 Task: In the  document Companies.odt Share this file with 'softage.8@softage.net' Make a copy of the file 'without changing the auto name' Delete the  copy of the file
Action: Mouse moved to (41, 71)
Screenshot: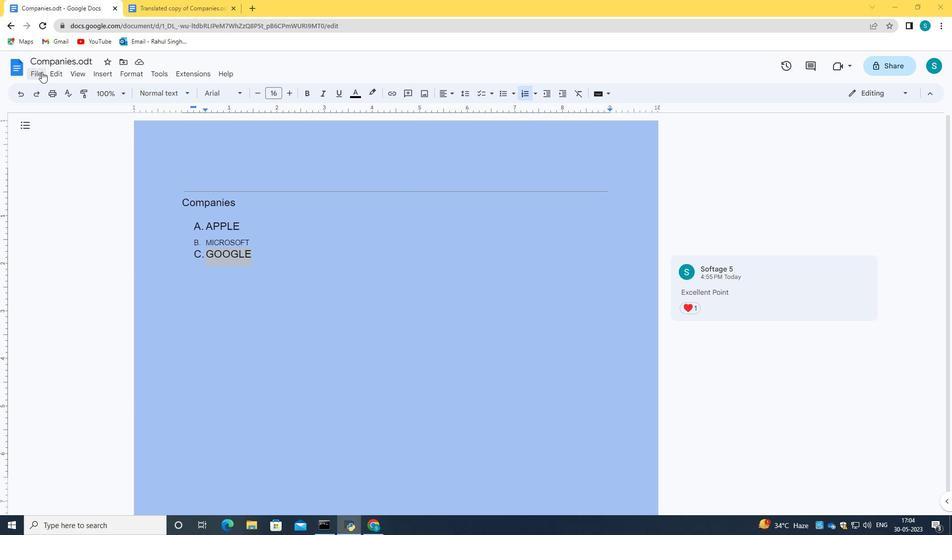 
Action: Mouse pressed left at (41, 71)
Screenshot: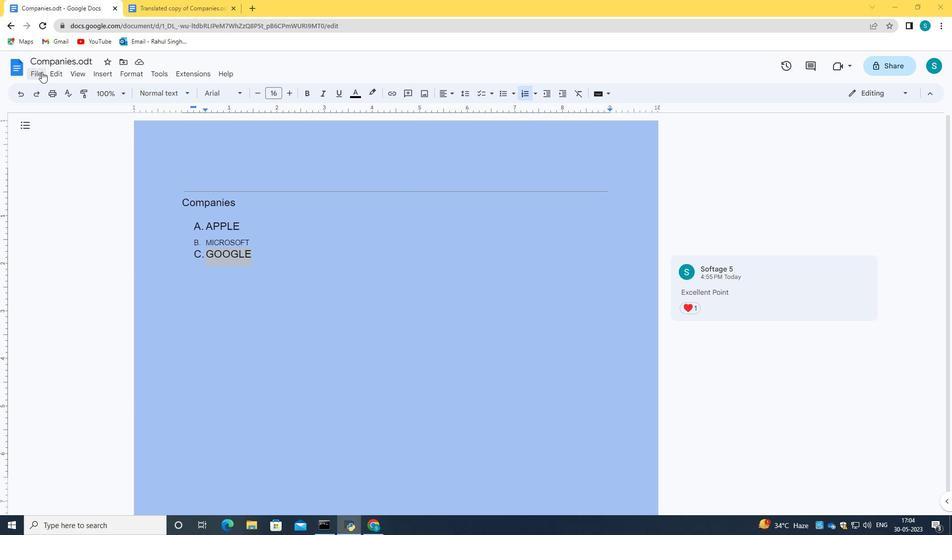 
Action: Mouse moved to (213, 146)
Screenshot: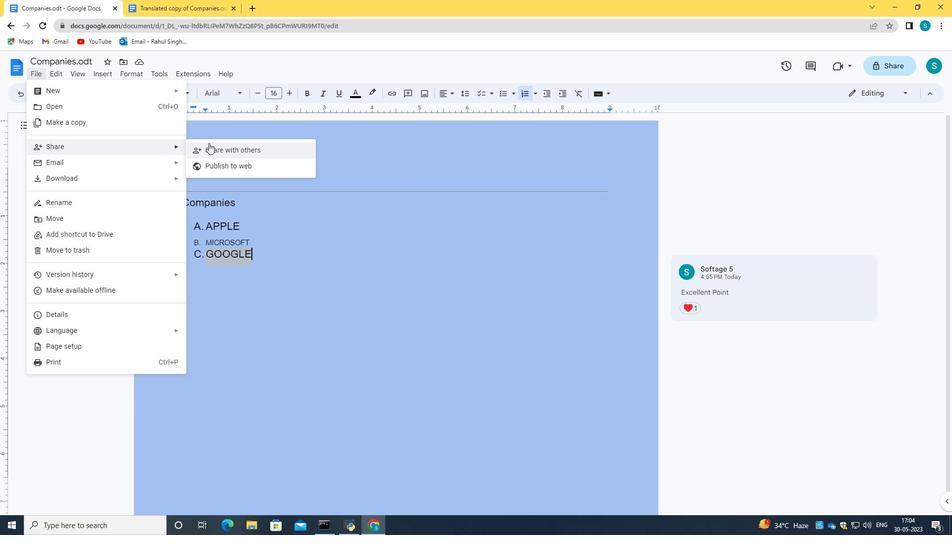 
Action: Mouse pressed left at (213, 146)
Screenshot: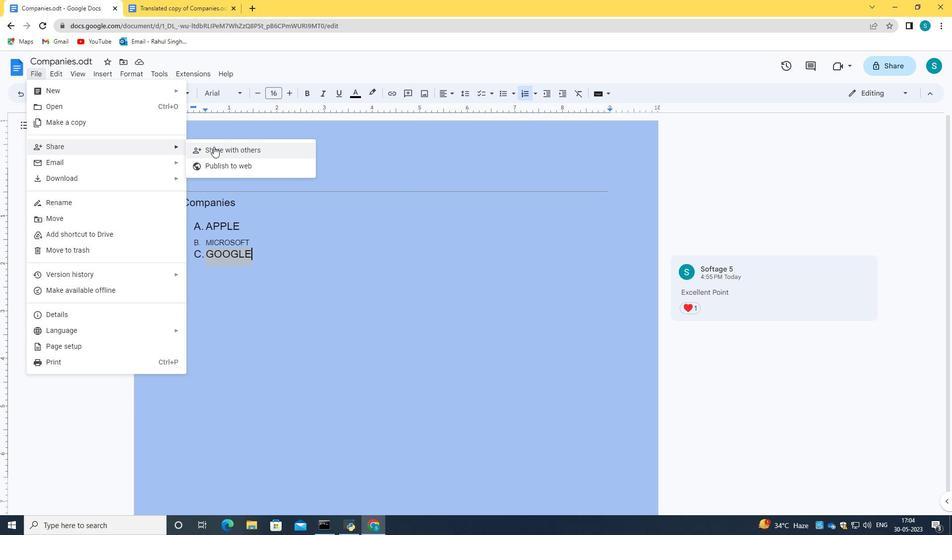 
Action: Mouse moved to (417, 232)
Screenshot: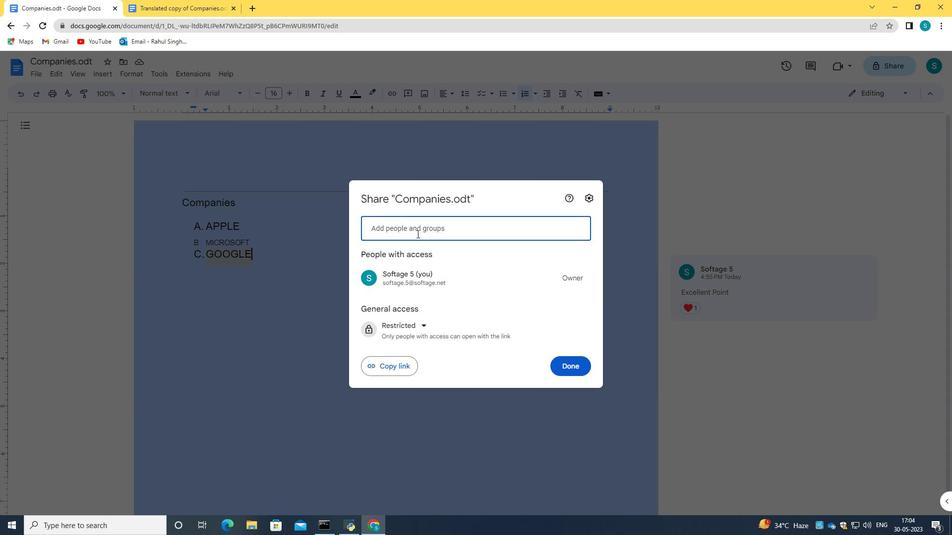 
Action: Key pressed softage.8<Key.shift>@softage.net
Screenshot: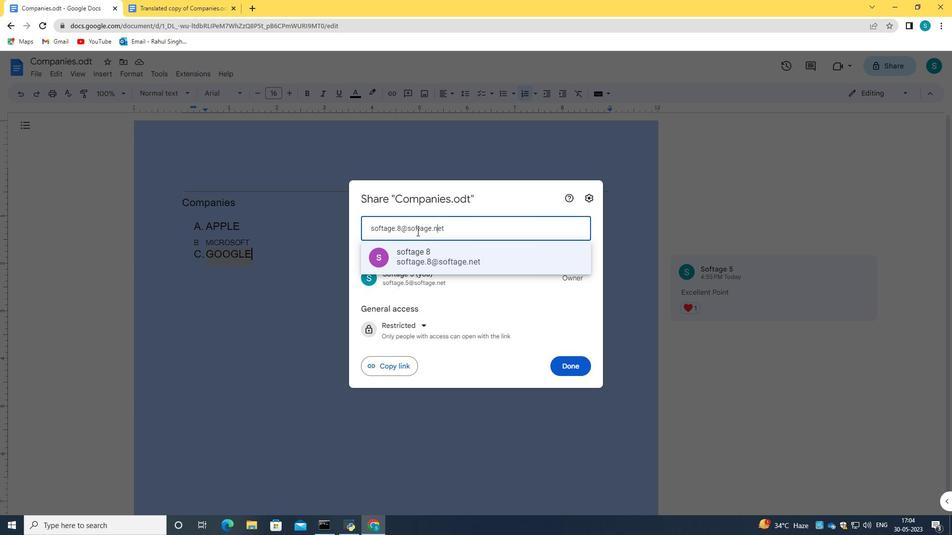 
Action: Mouse moved to (445, 261)
Screenshot: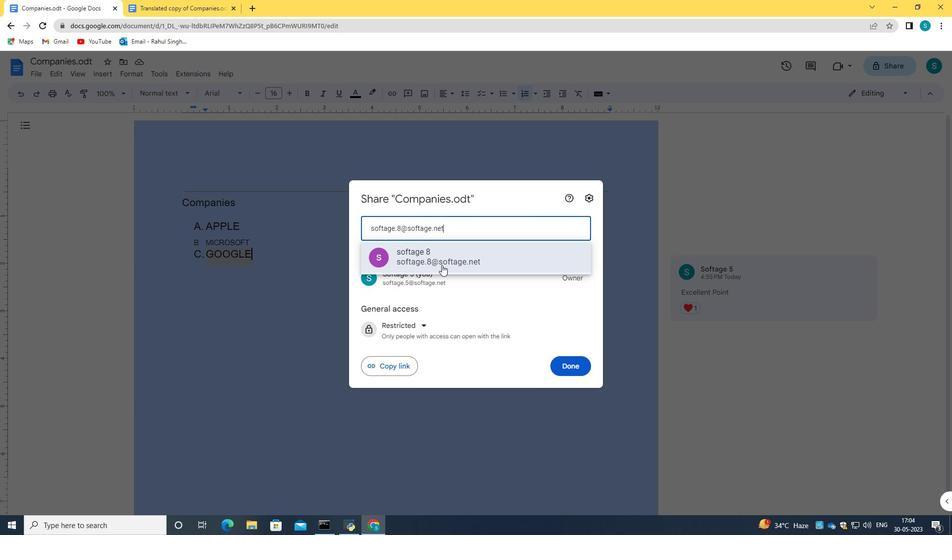 
Action: Mouse pressed left at (445, 261)
Screenshot: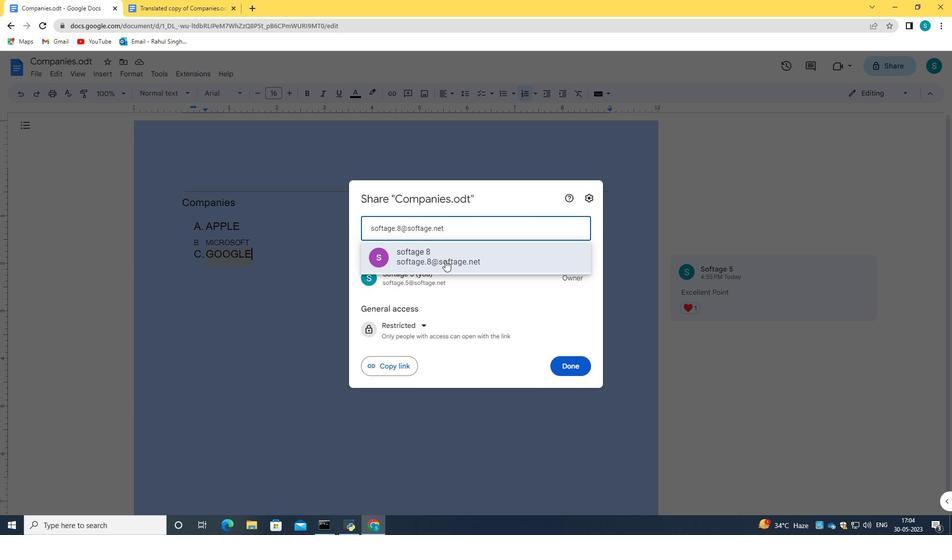 
Action: Mouse moved to (577, 360)
Screenshot: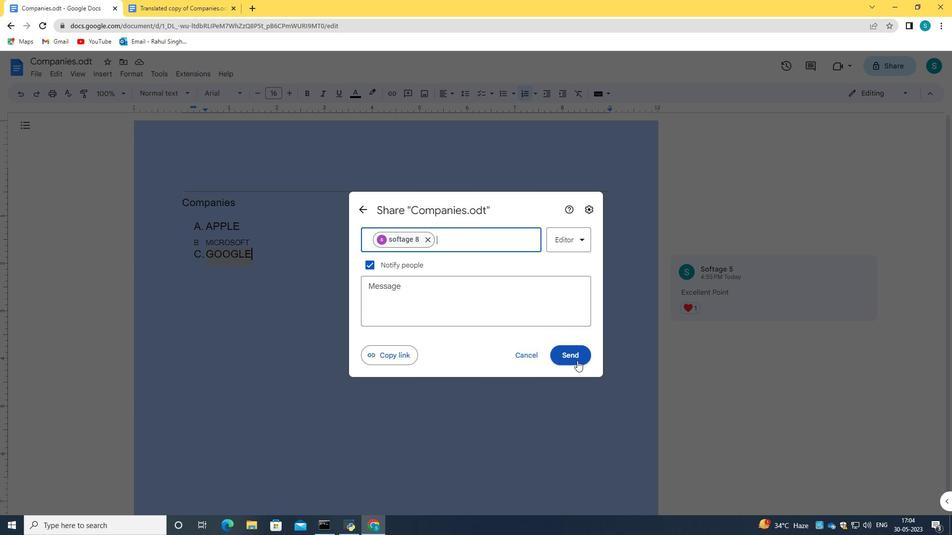 
Action: Mouse pressed left at (577, 360)
Screenshot: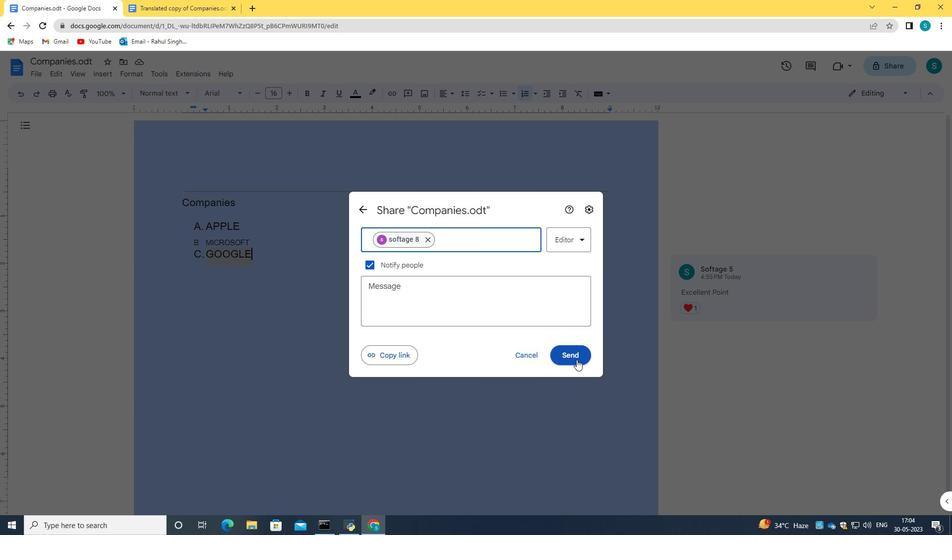 
Action: Mouse moved to (34, 76)
Screenshot: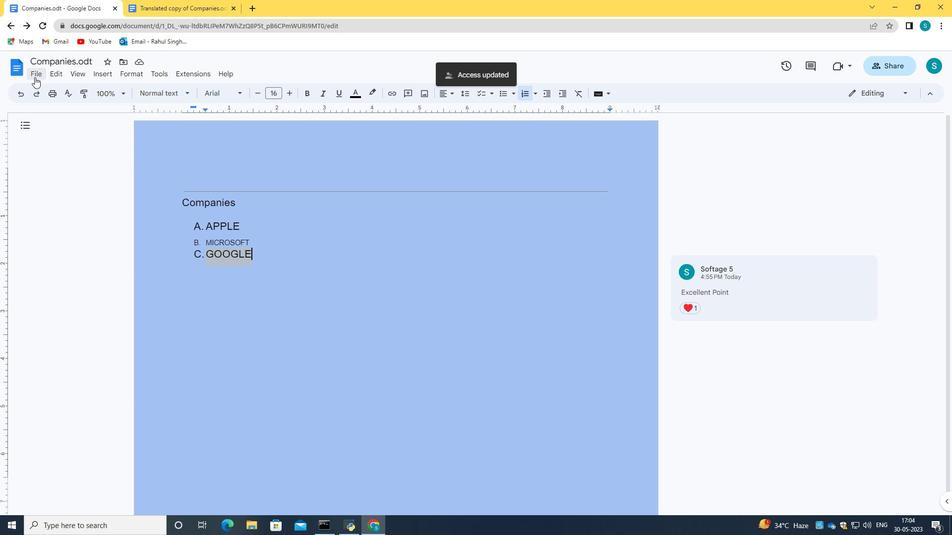 
Action: Mouse pressed left at (34, 76)
Screenshot: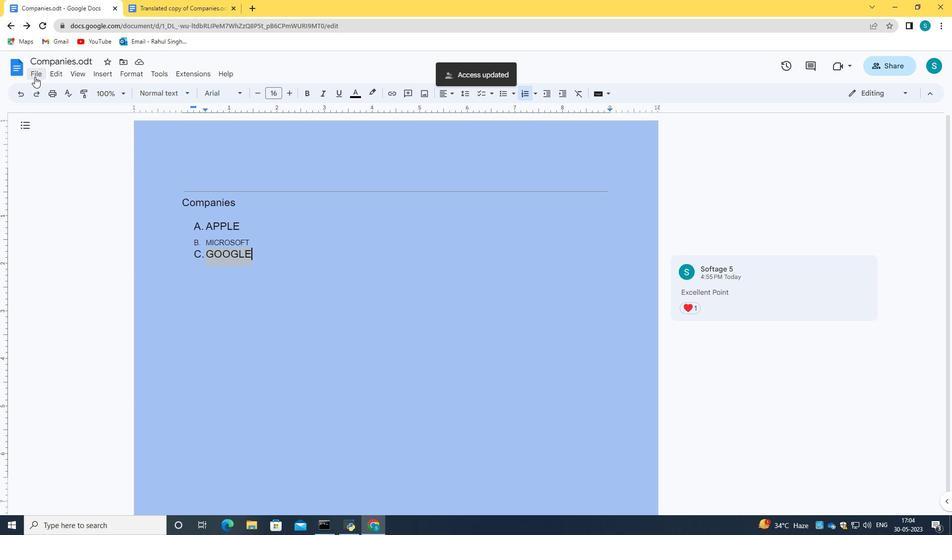 
Action: Mouse moved to (66, 120)
Screenshot: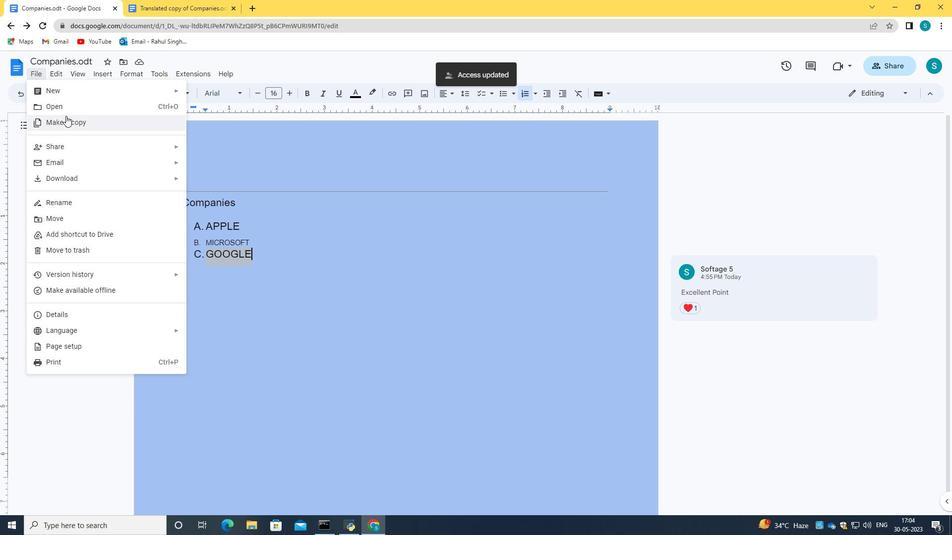 
Action: Mouse pressed left at (66, 120)
Screenshot: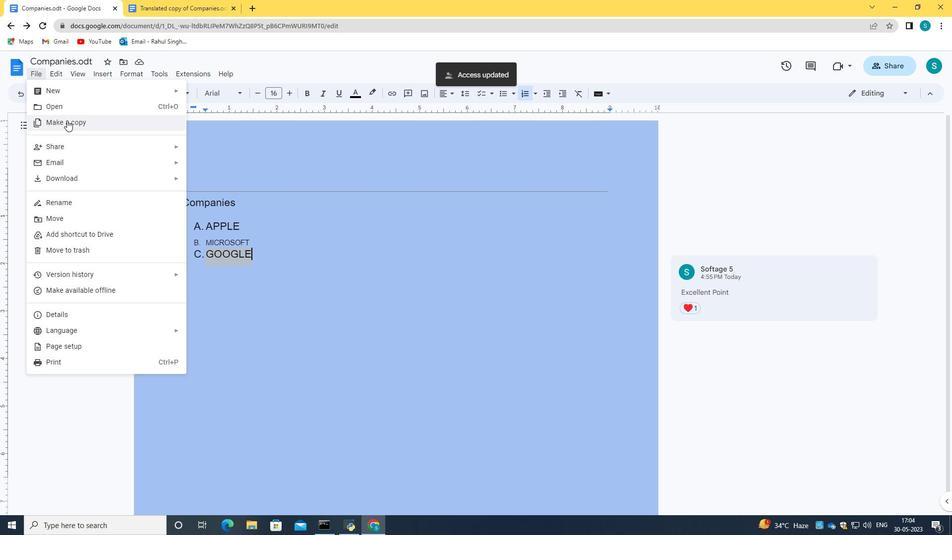 
Action: Mouse moved to (457, 256)
Screenshot: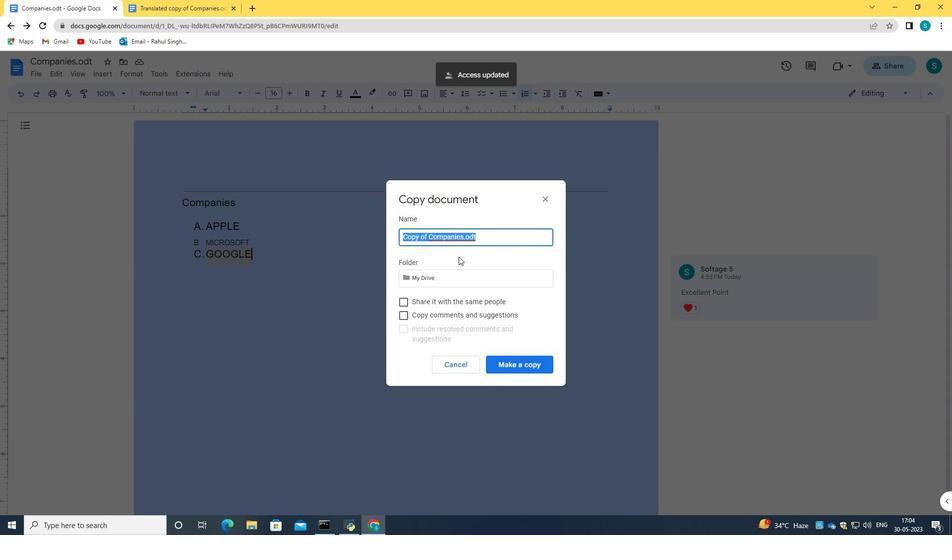 
Action: Mouse scrolled (457, 256) with delta (0, 0)
Screenshot: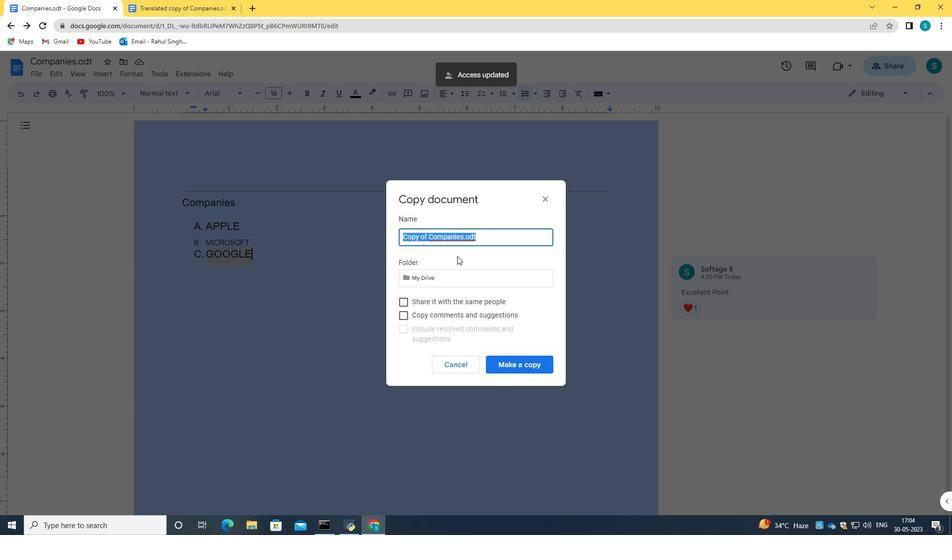 
Action: Mouse scrolled (457, 256) with delta (0, 0)
Screenshot: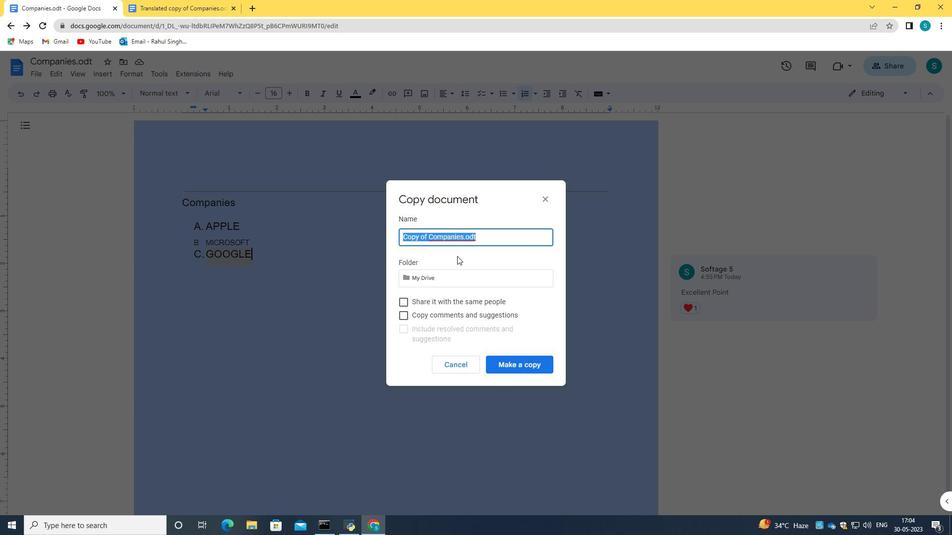 
Action: Mouse moved to (510, 367)
Screenshot: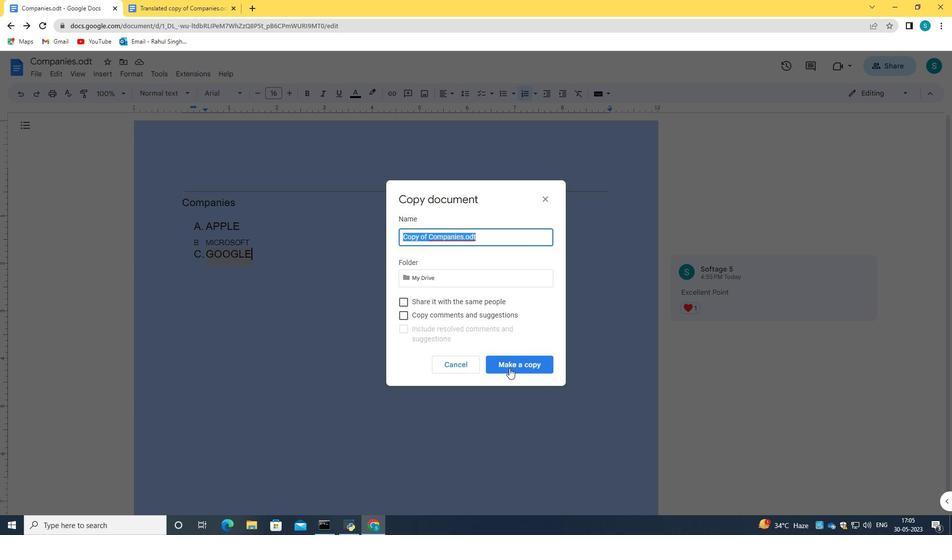 
Action: Mouse pressed left at (510, 367)
Screenshot: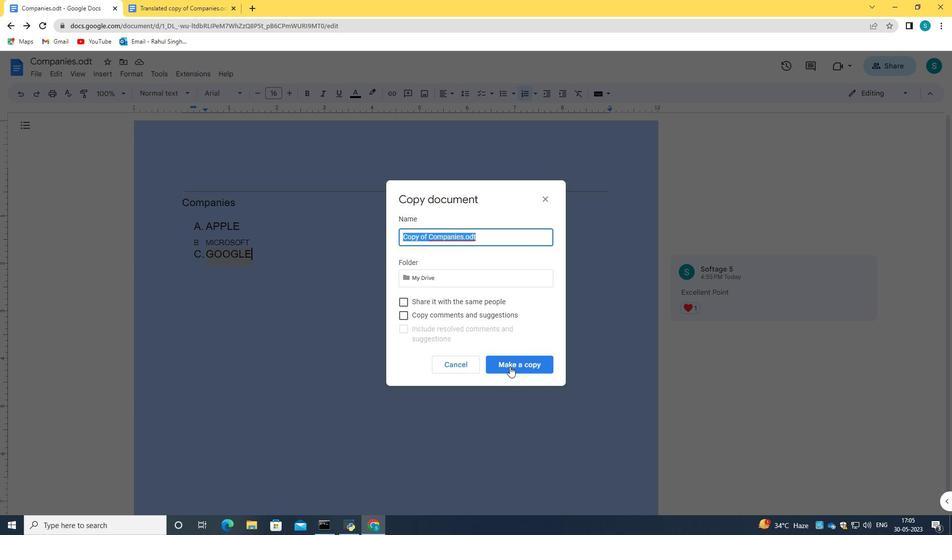 
Action: Mouse moved to (371, 185)
Screenshot: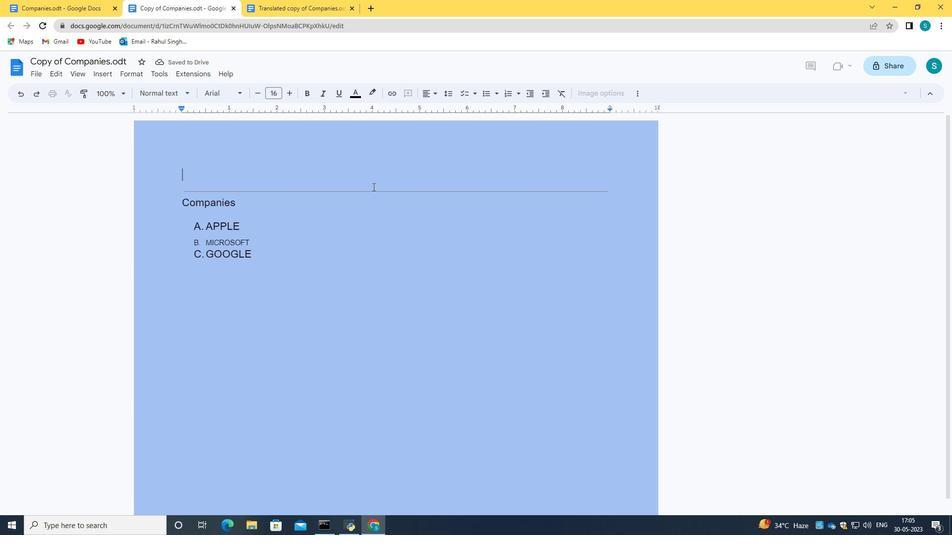 
Action: Mouse scrolled (371, 185) with delta (0, 0)
Screenshot: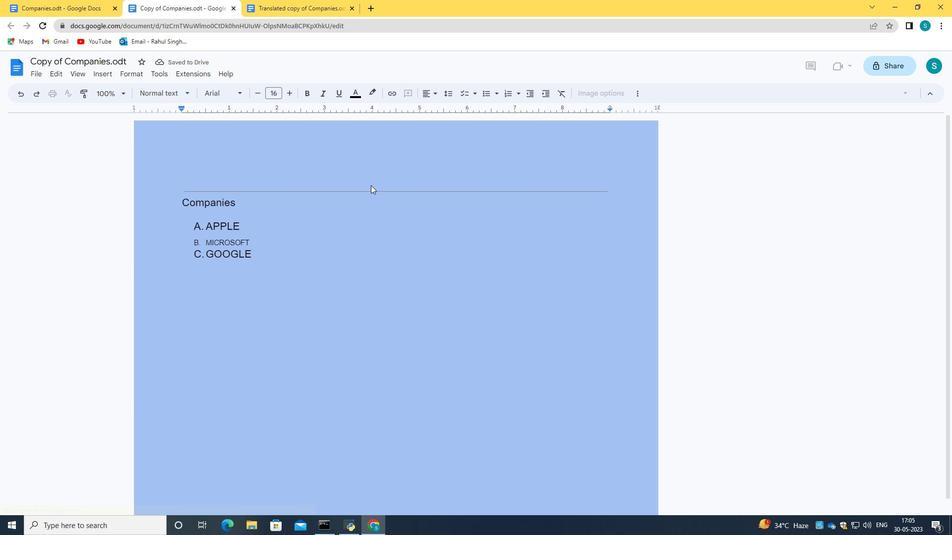 
Action: Mouse scrolled (371, 185) with delta (0, 0)
Screenshot: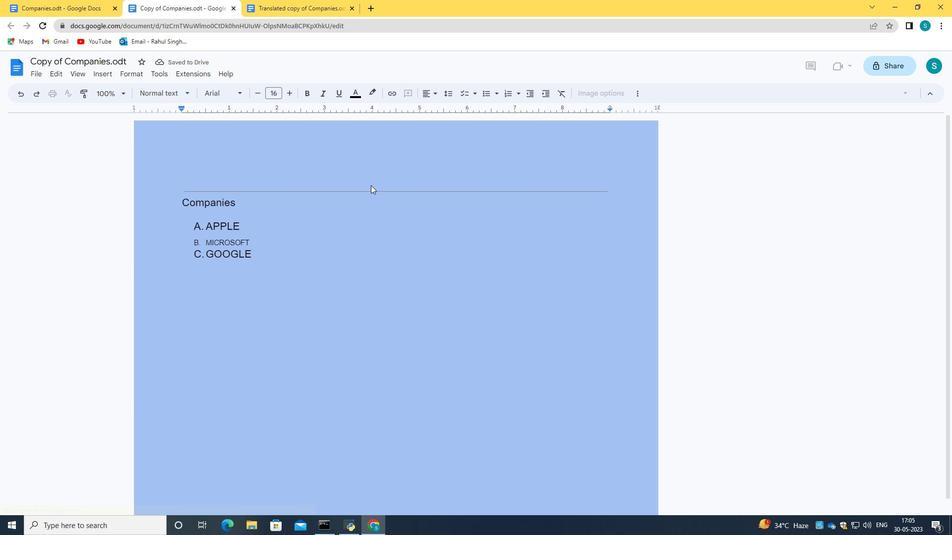 
Action: Mouse scrolled (371, 185) with delta (0, 0)
Screenshot: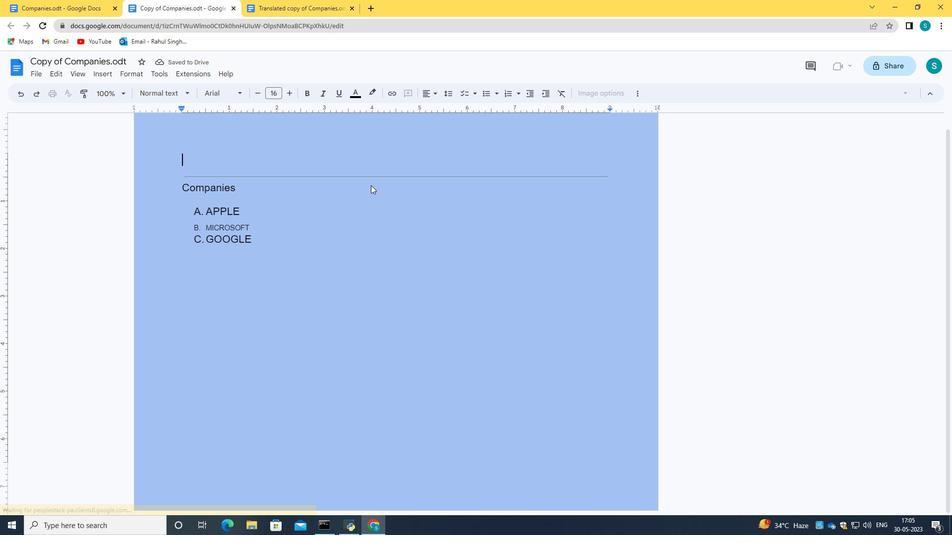 
Action: Mouse moved to (371, 185)
Screenshot: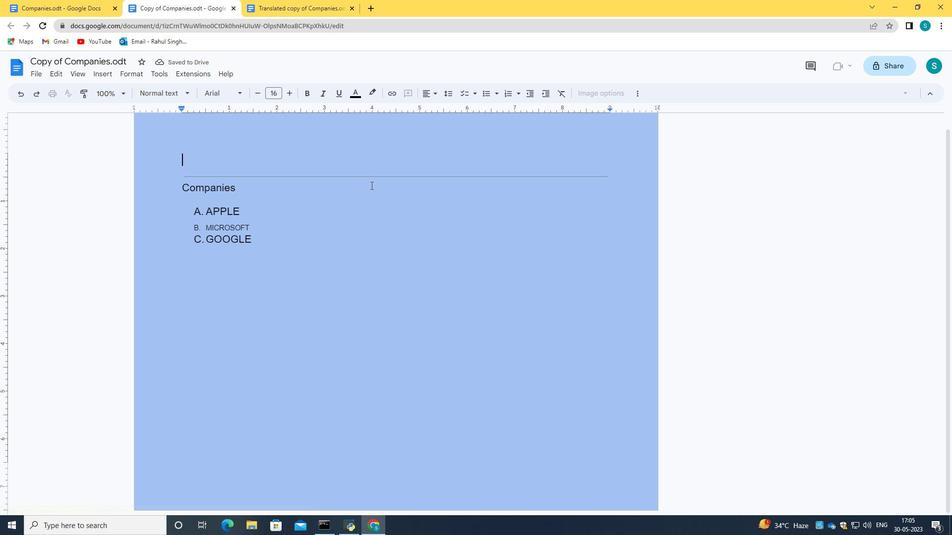 
Action: Mouse scrolled (371, 185) with delta (0, 0)
Screenshot: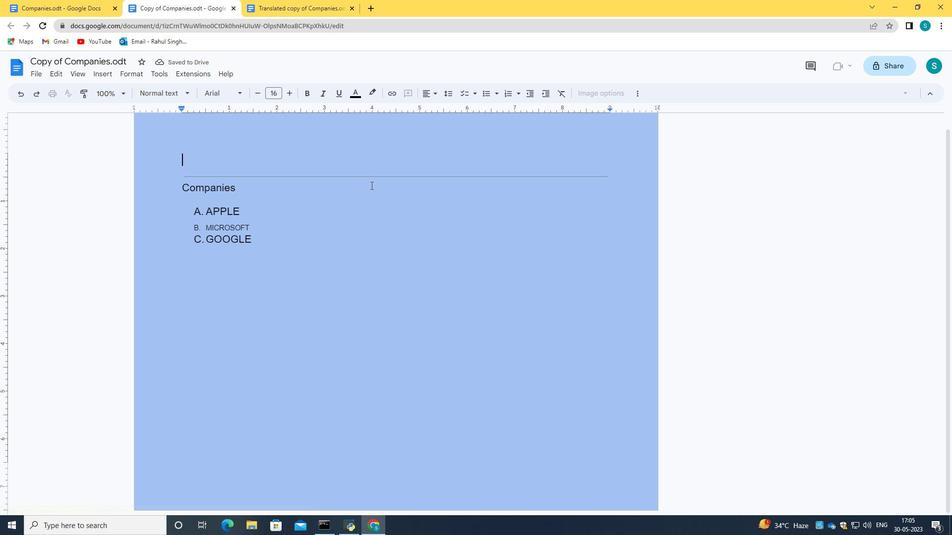 
Action: Mouse scrolled (371, 185) with delta (0, 0)
Screenshot: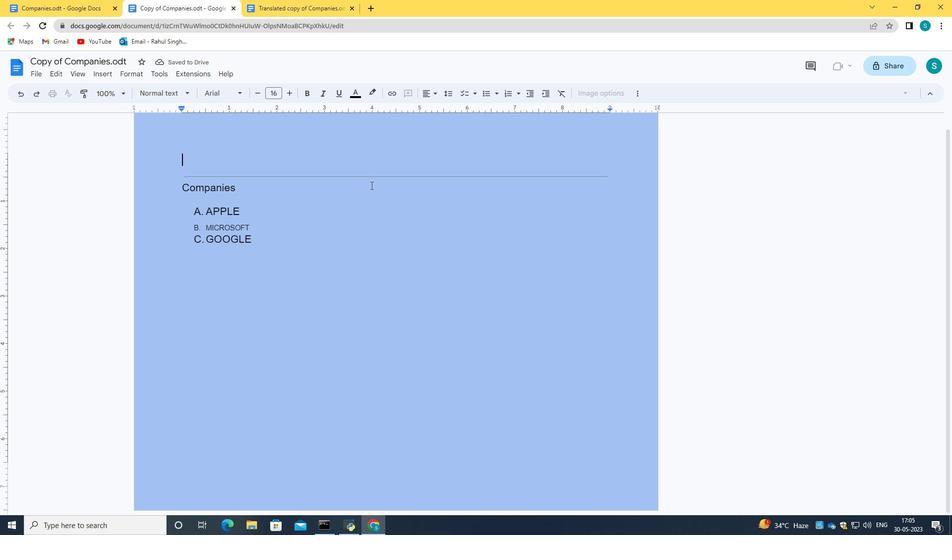 
Action: Mouse moved to (38, 75)
Screenshot: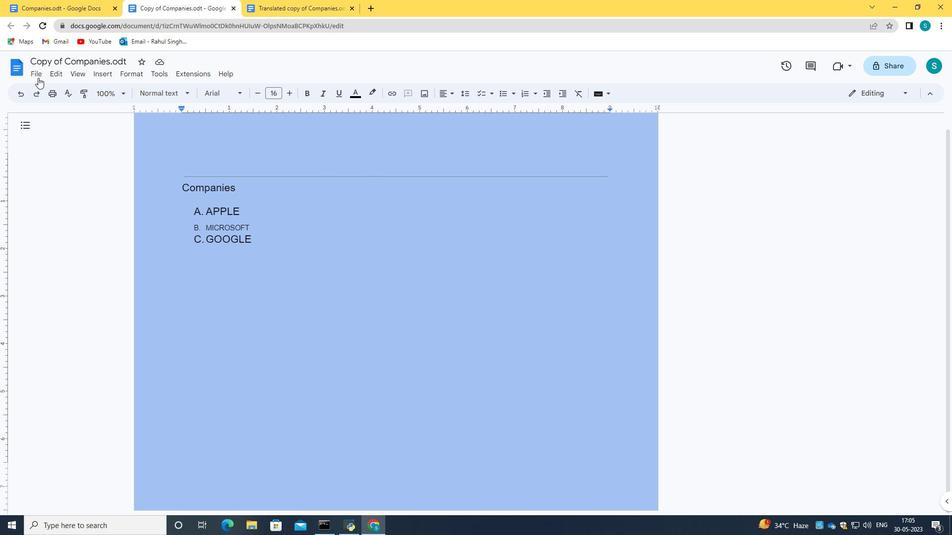
Action: Mouse pressed left at (38, 75)
Screenshot: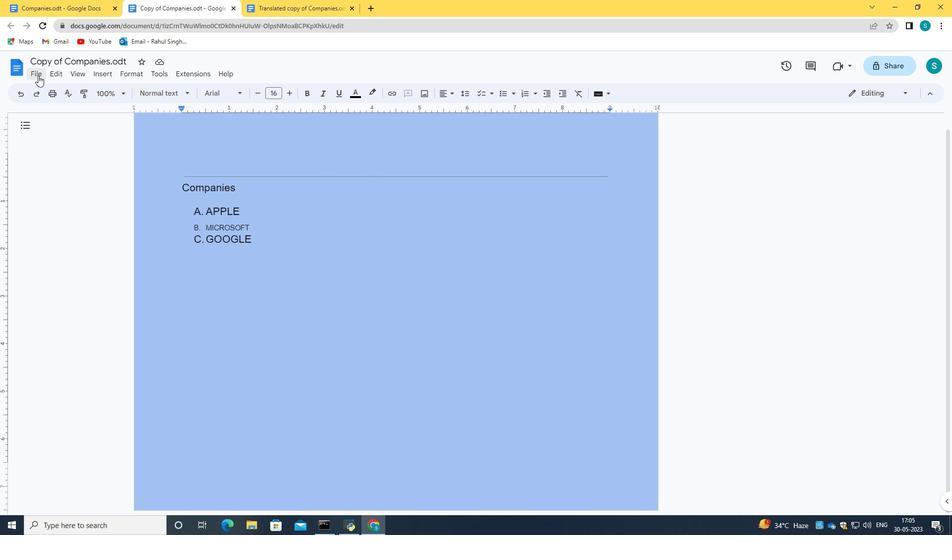 
Action: Mouse moved to (928, 92)
Screenshot: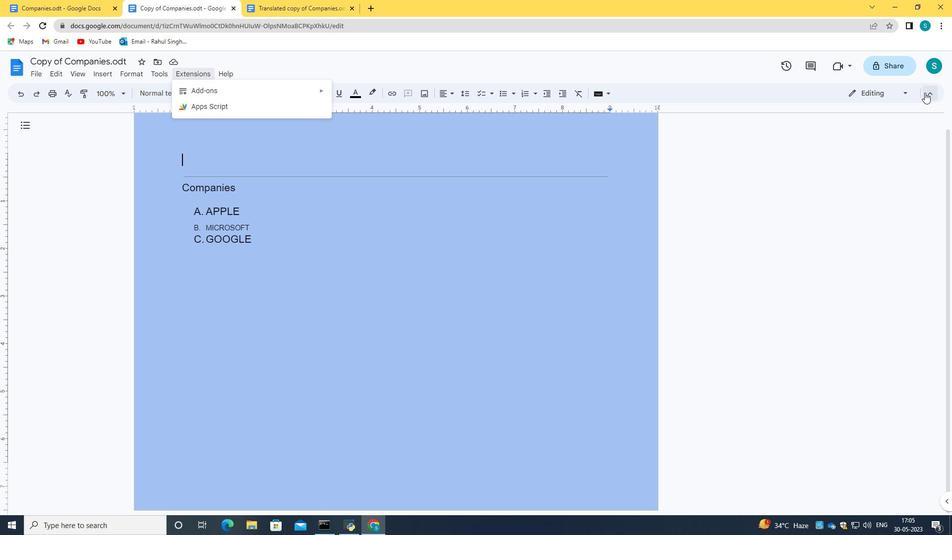 
Action: Mouse pressed left at (928, 92)
Screenshot: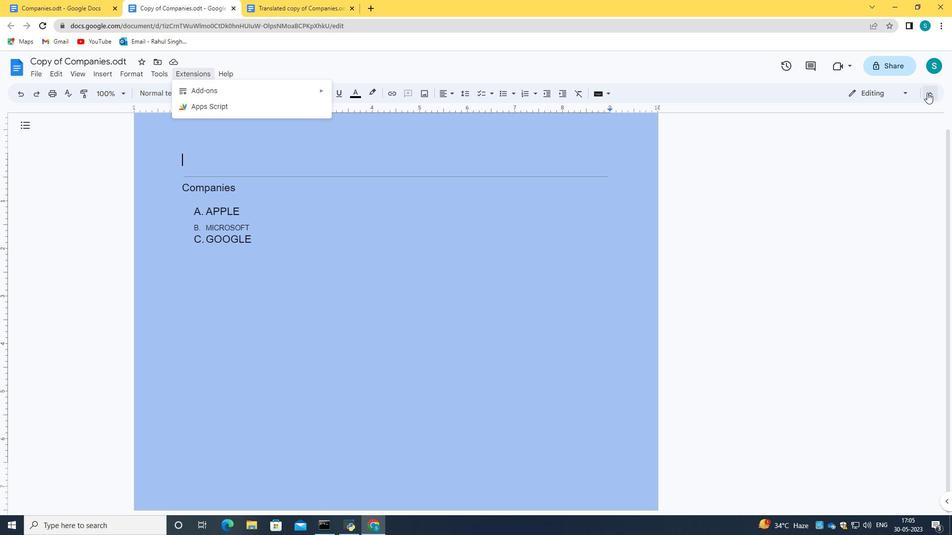 
Action: Mouse moved to (51, 135)
Screenshot: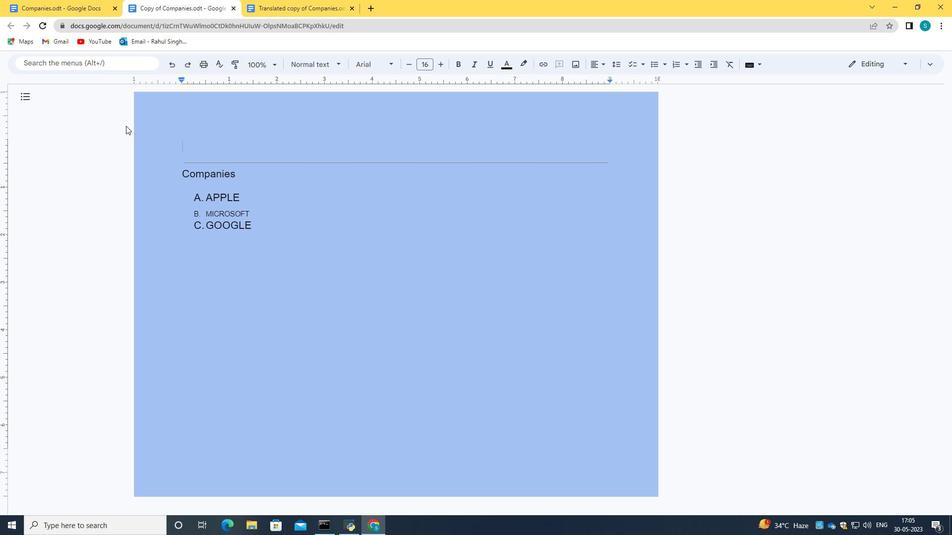 
Action: Mouse pressed left at (51, 135)
Screenshot: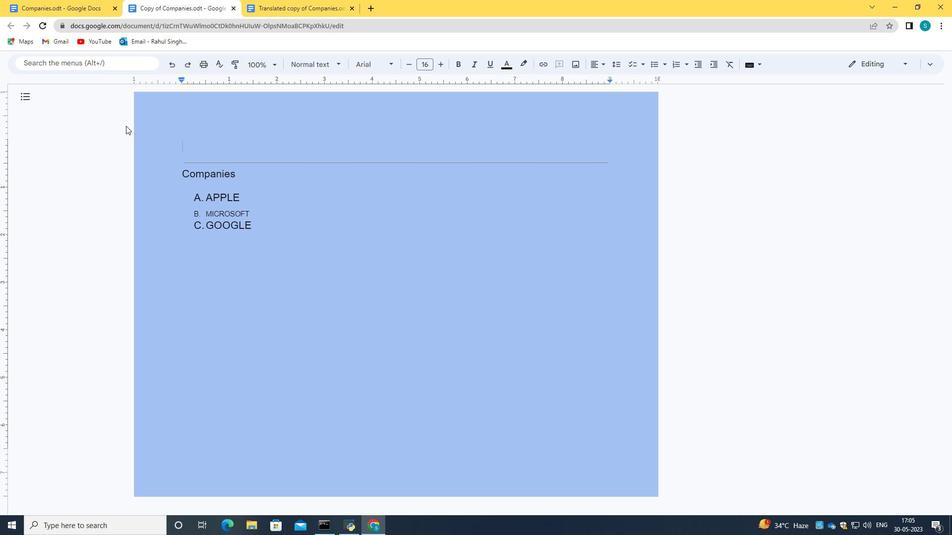 
Action: Mouse moved to (930, 64)
Screenshot: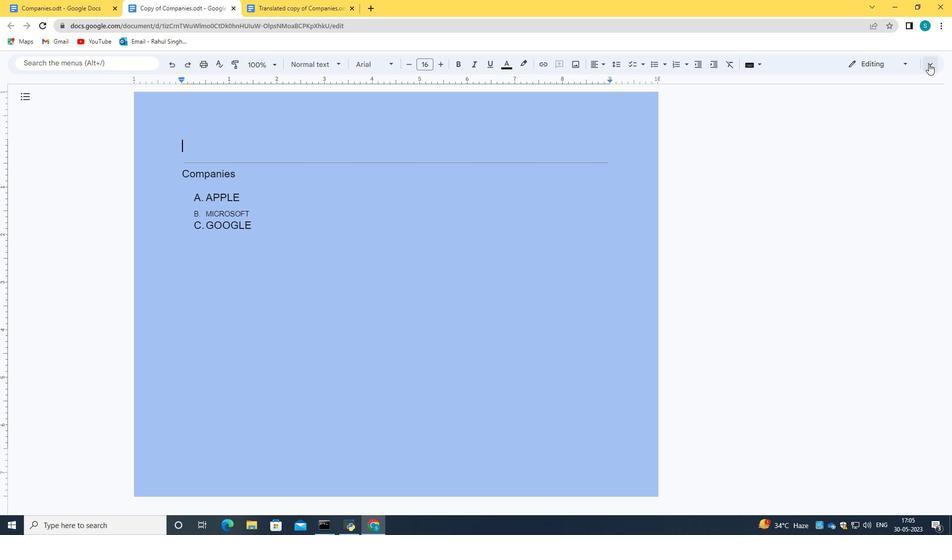 
Action: Mouse pressed left at (930, 64)
Screenshot: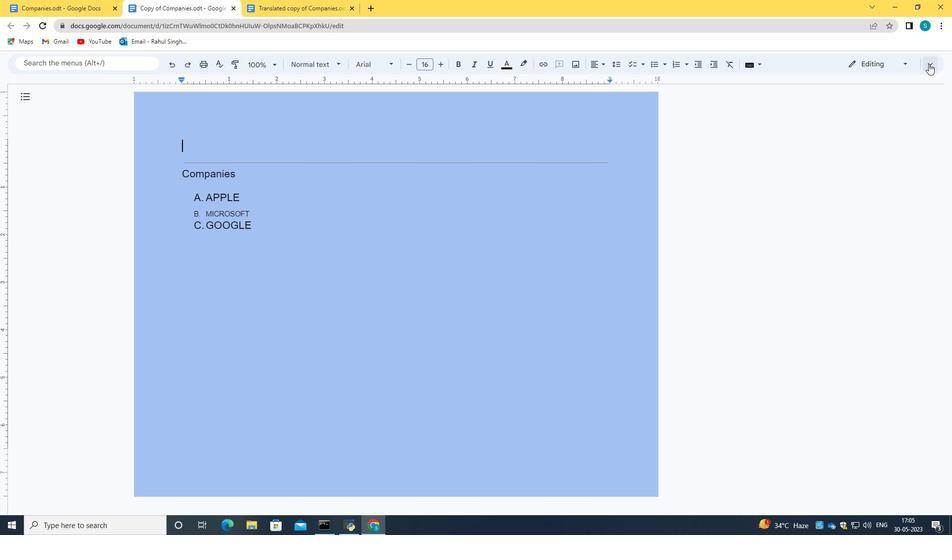 
Action: Mouse moved to (43, 76)
Screenshot: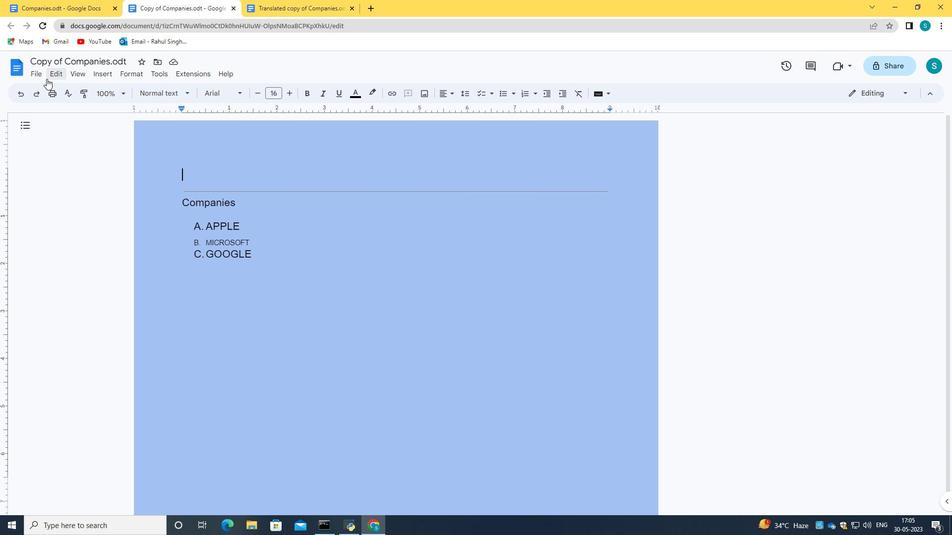 
Action: Mouse pressed left at (43, 76)
Screenshot: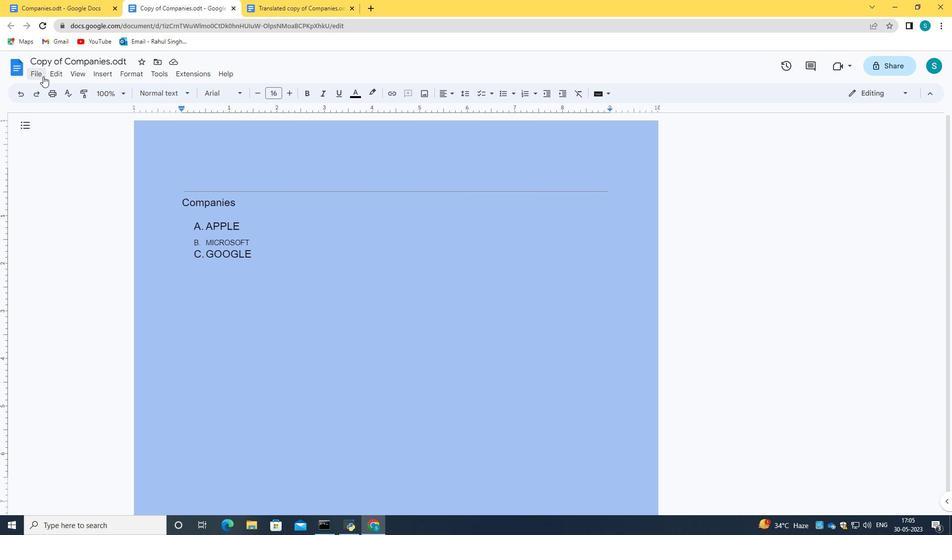 
Action: Mouse moved to (50, 245)
Screenshot: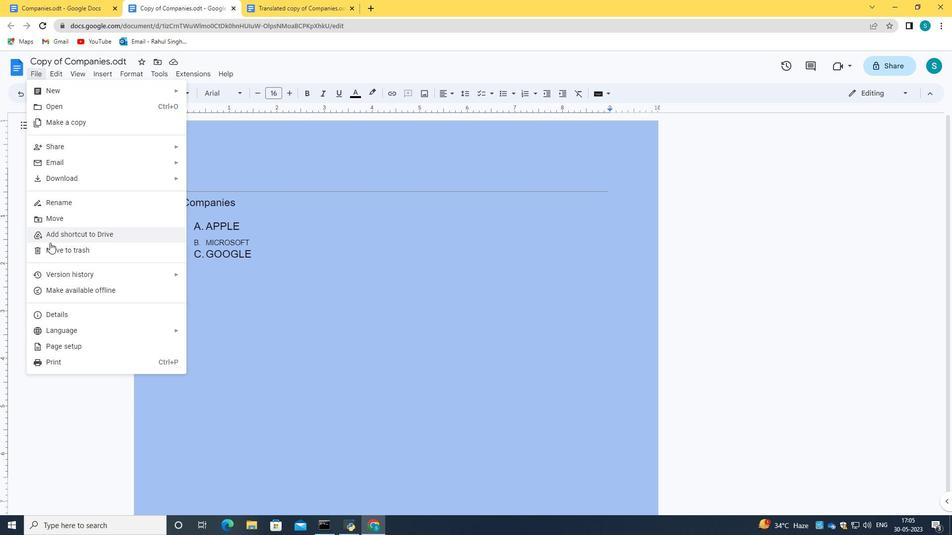 
Action: Mouse pressed left at (50, 245)
Screenshot: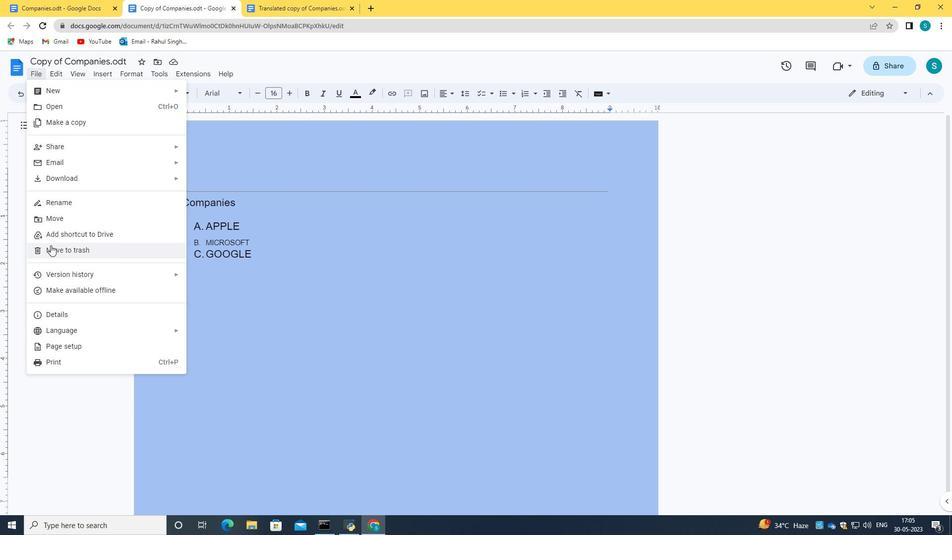 
Action: Mouse moved to (605, 322)
Screenshot: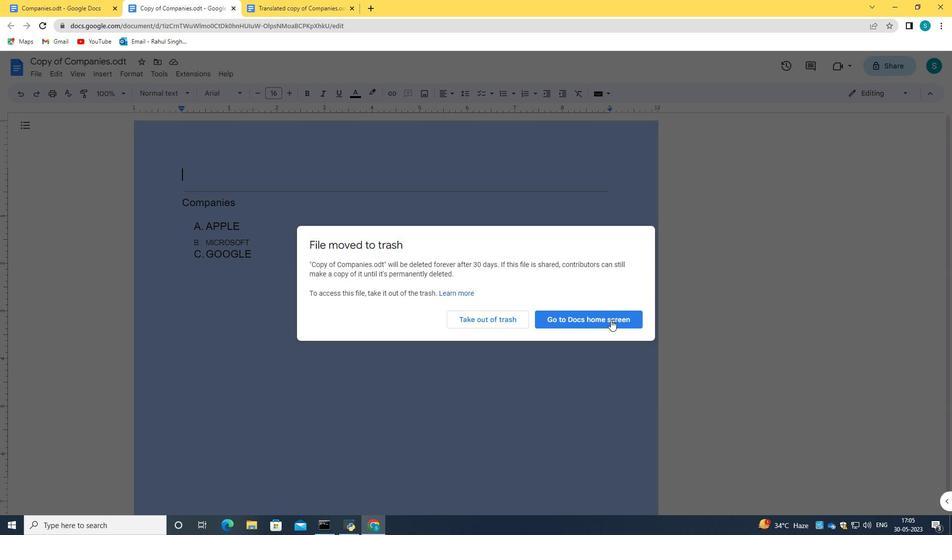 
Action: Mouse pressed left at (605, 322)
Screenshot: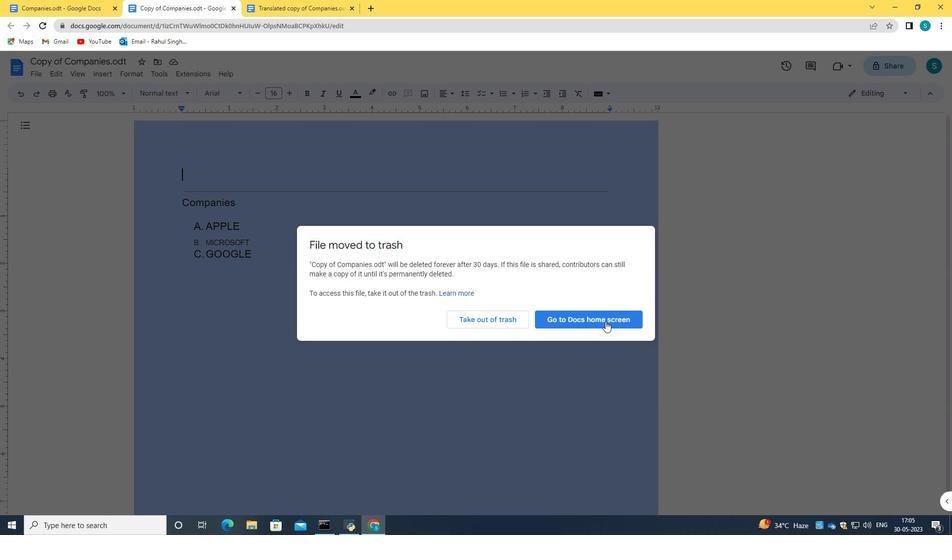 
Action: Mouse moved to (232, 8)
Screenshot: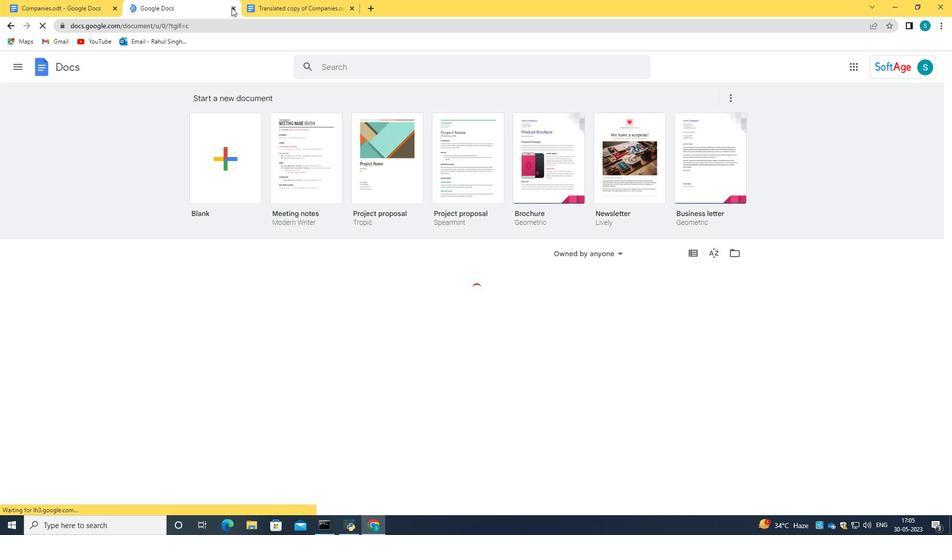 
Action: Mouse pressed left at (232, 8)
Screenshot: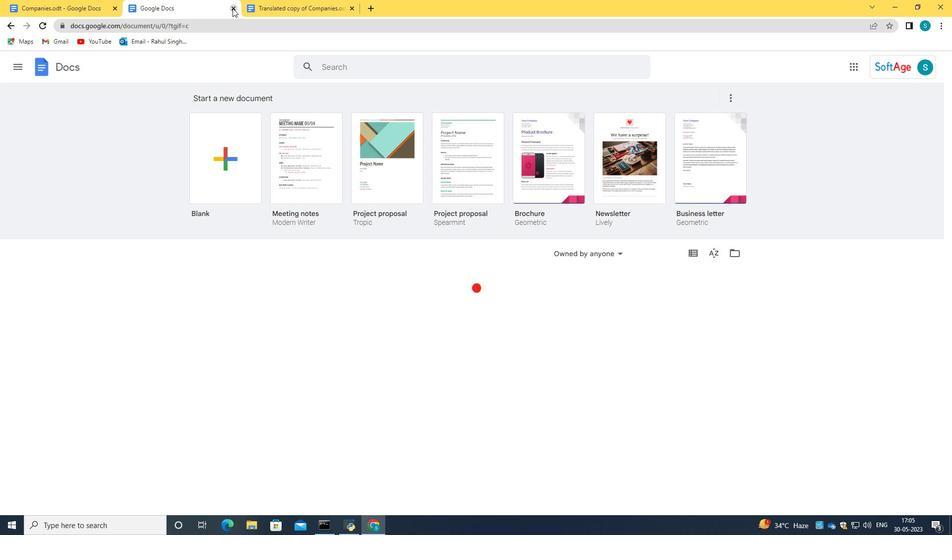 
Action: Mouse moved to (84, 0)
Screenshot: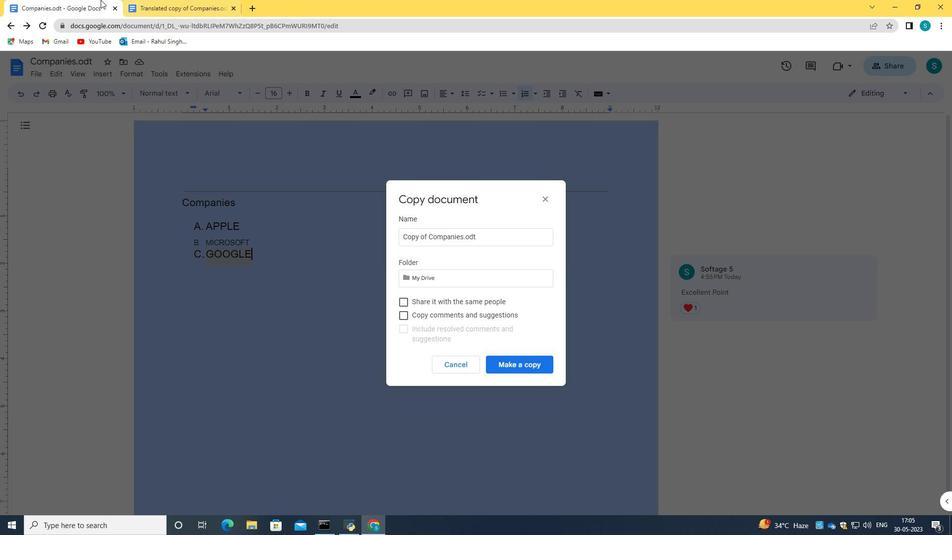 
Action: Mouse pressed left at (84, 0)
Screenshot: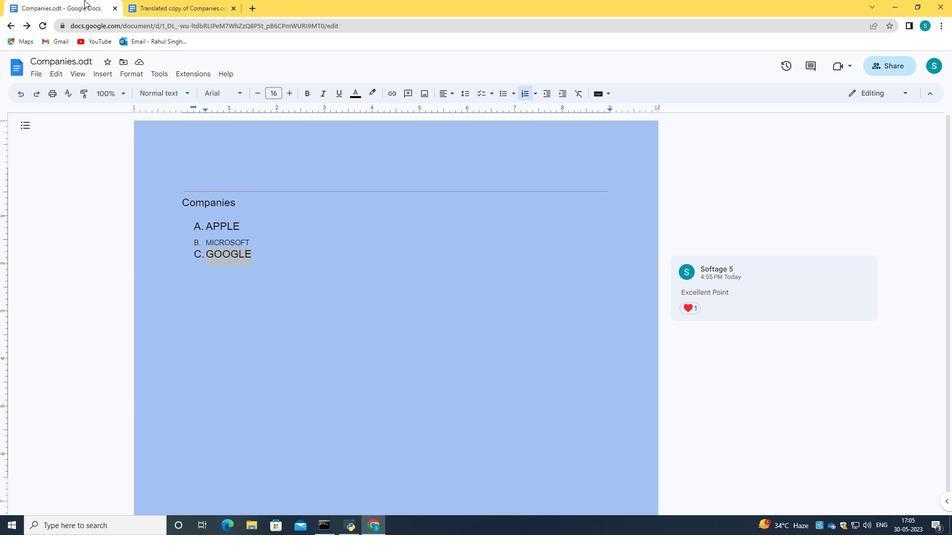 
Action: Mouse moved to (320, 318)
Screenshot: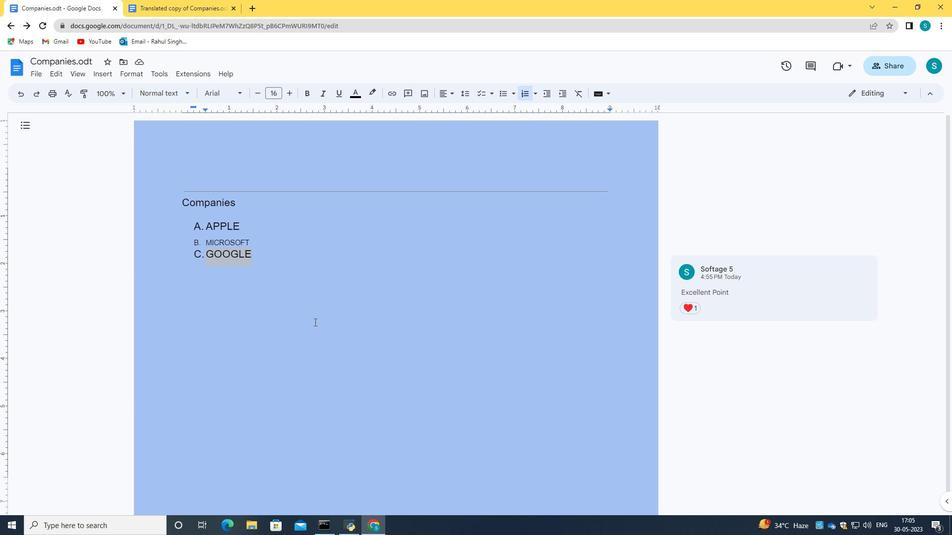 
